 Task: Add Sprouts Gold Roast Hawaiian Blend Coffee to the cart.
Action: Mouse moved to (20, 88)
Screenshot: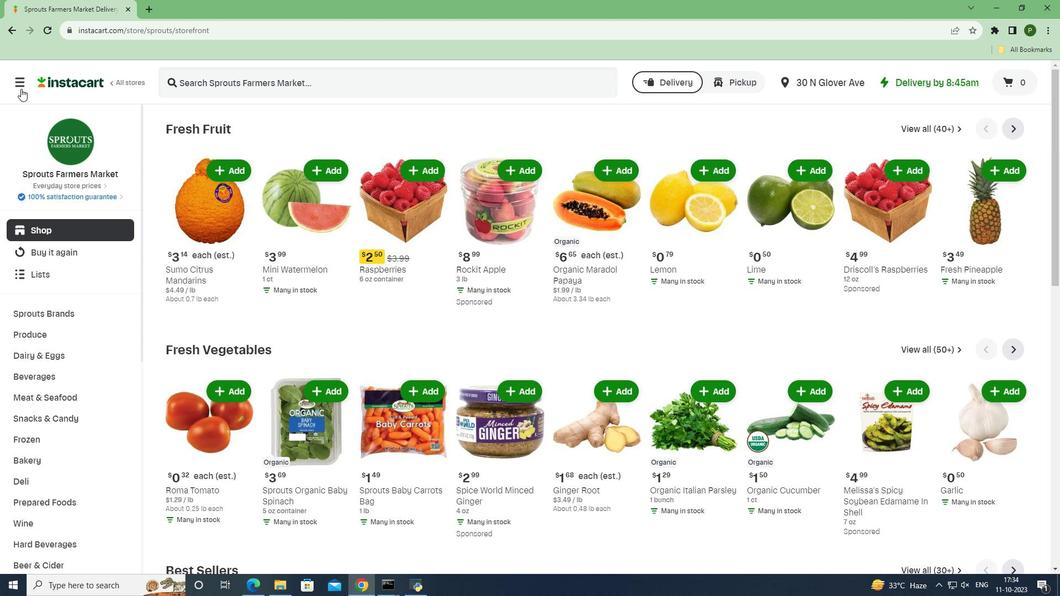 
Action: Mouse pressed left at (20, 88)
Screenshot: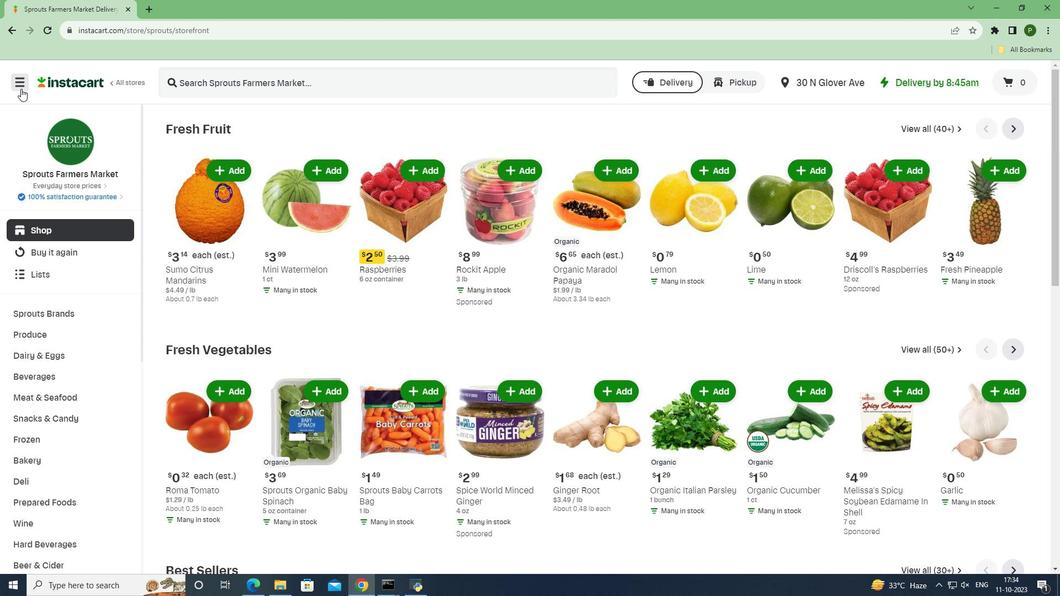 
Action: Mouse moved to (50, 292)
Screenshot: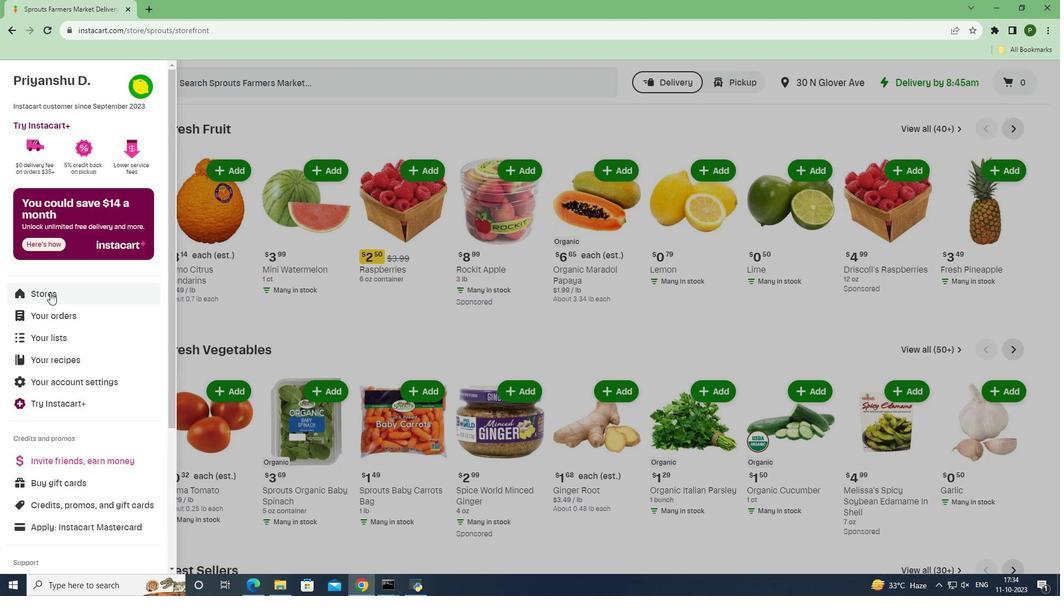 
Action: Mouse pressed left at (50, 292)
Screenshot: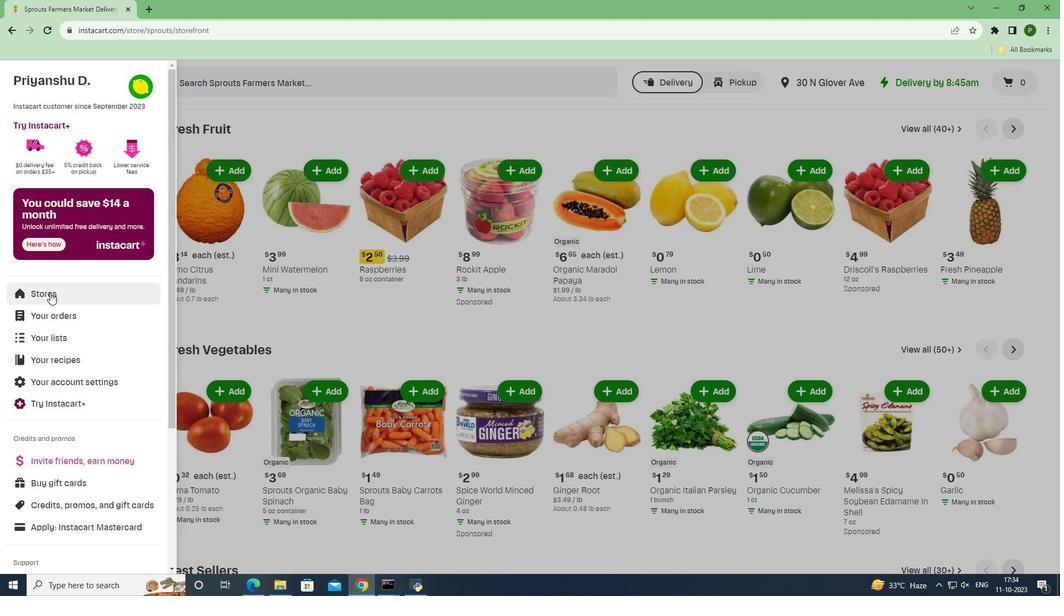 
Action: Mouse moved to (253, 128)
Screenshot: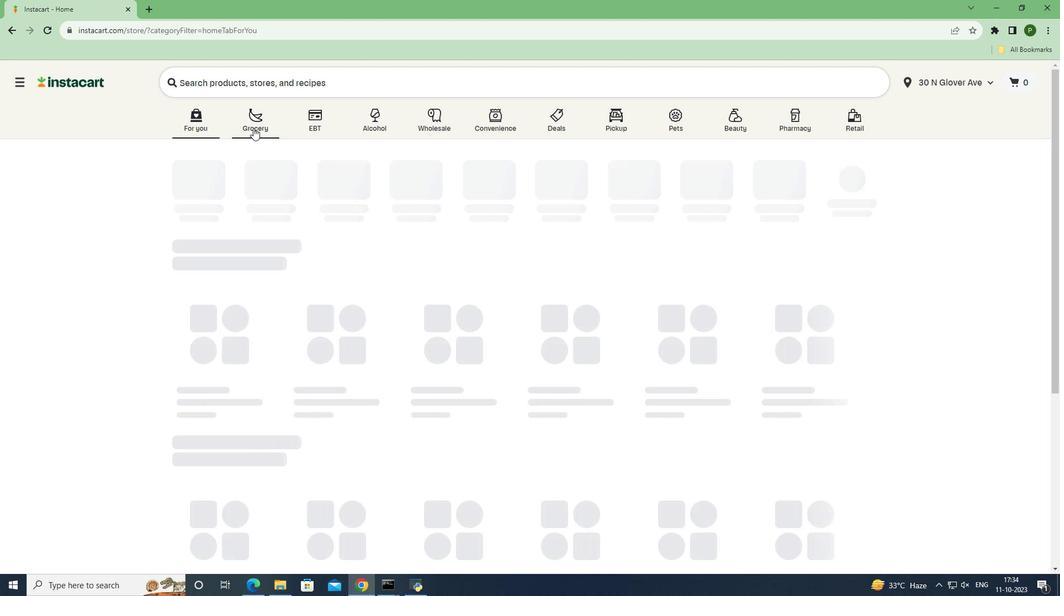 
Action: Mouse pressed left at (253, 128)
Screenshot: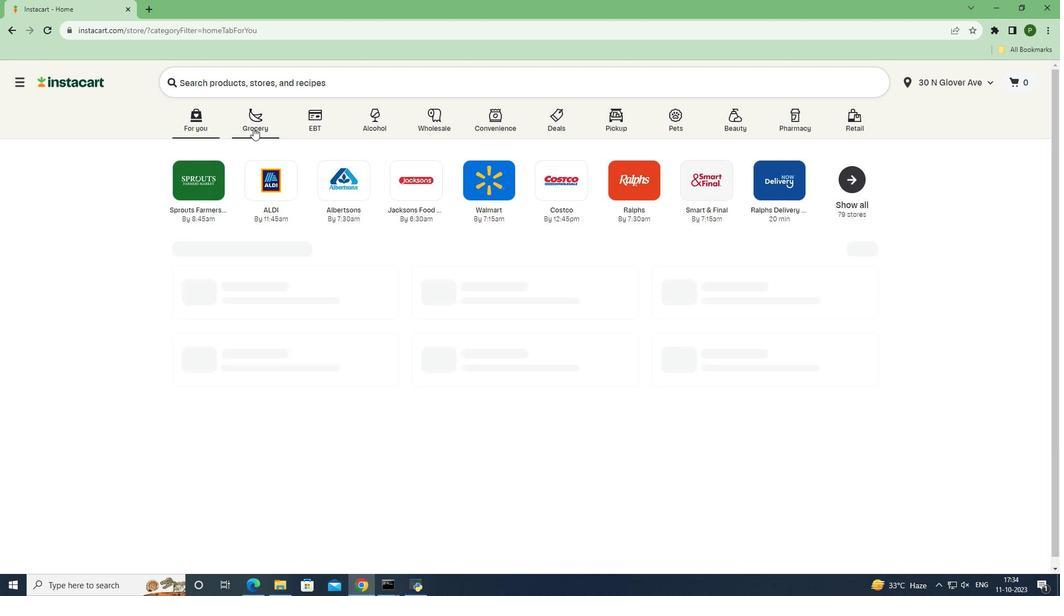 
Action: Mouse moved to (444, 250)
Screenshot: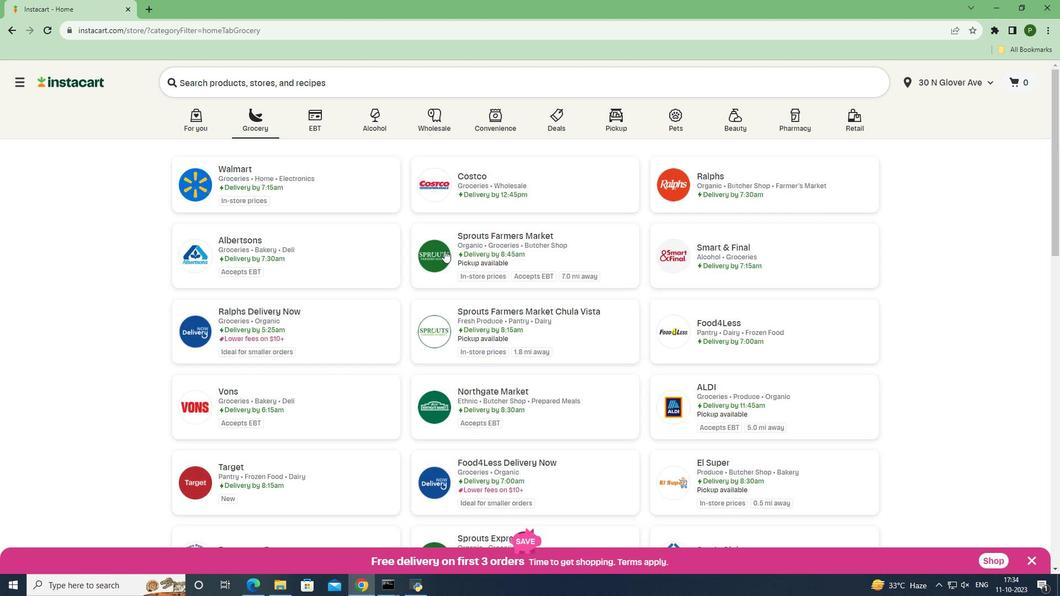 
Action: Mouse pressed left at (444, 250)
Screenshot: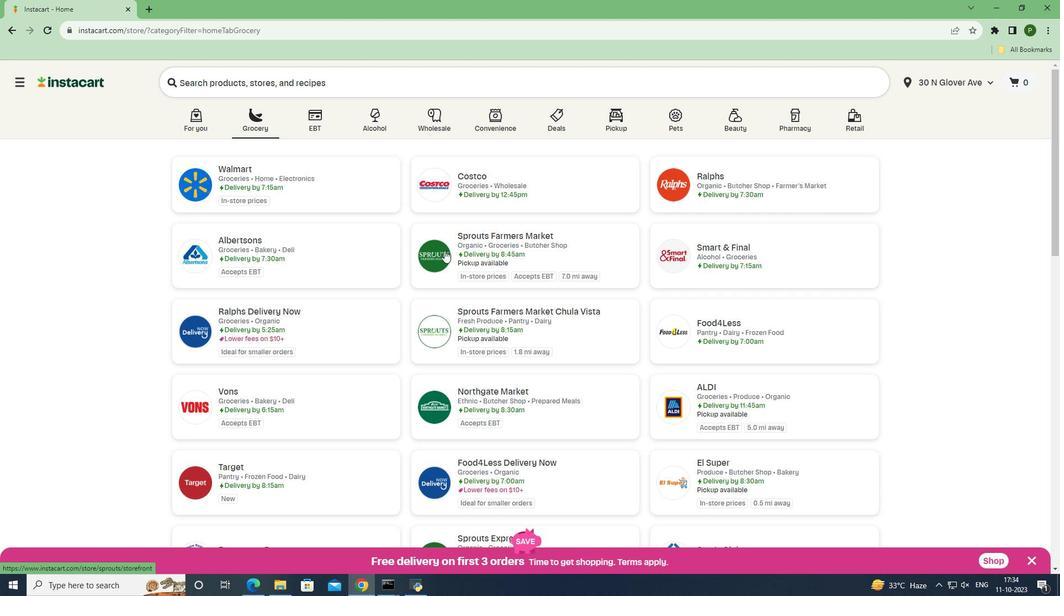 
Action: Mouse moved to (61, 372)
Screenshot: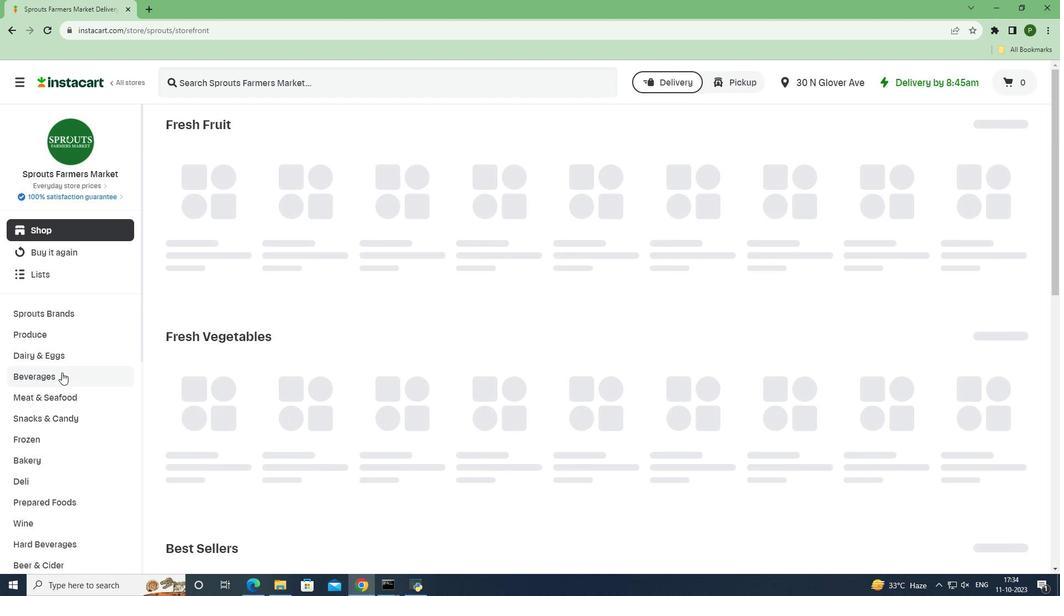 
Action: Mouse pressed left at (61, 372)
Screenshot: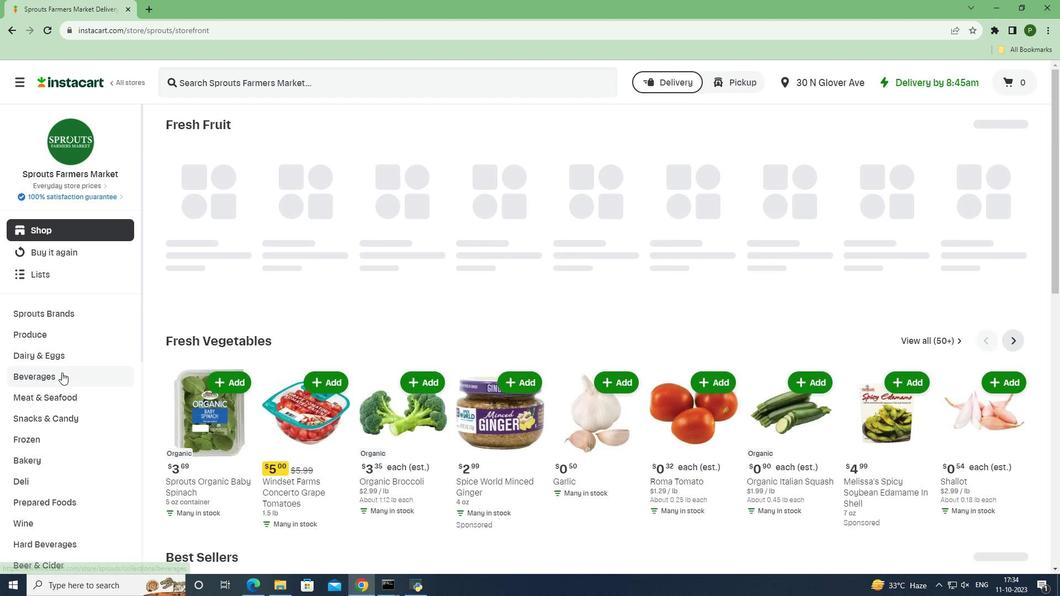 
Action: Mouse moved to (56, 431)
Screenshot: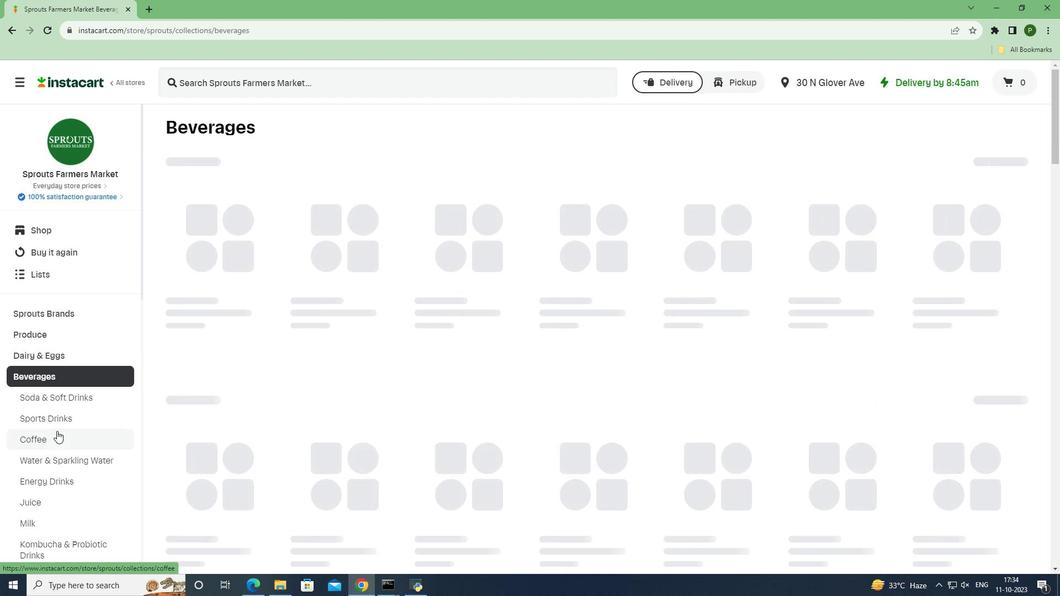 
Action: Mouse pressed left at (56, 431)
Screenshot: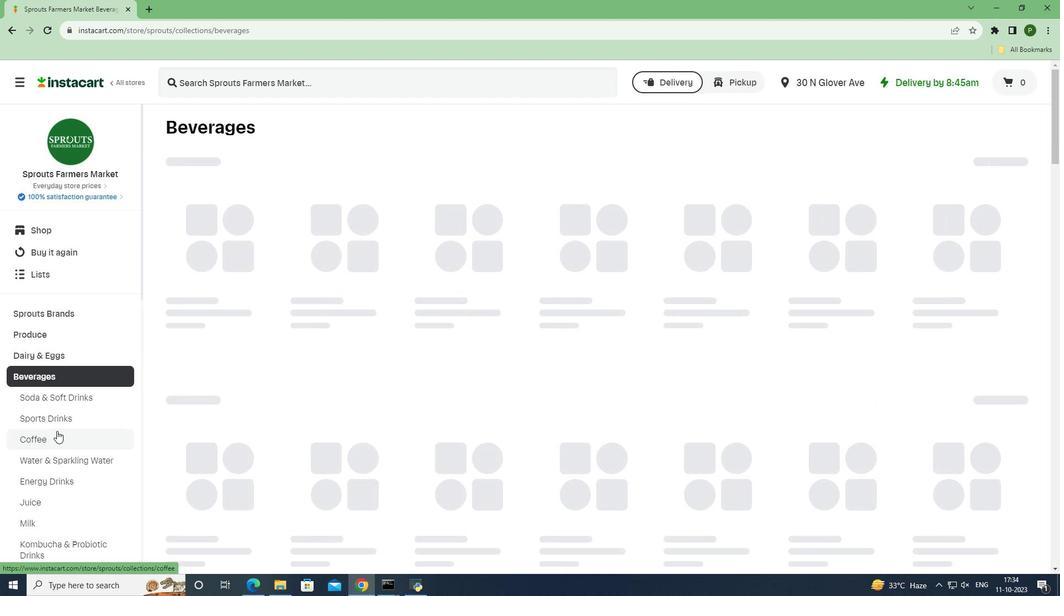 
Action: Mouse moved to (223, 84)
Screenshot: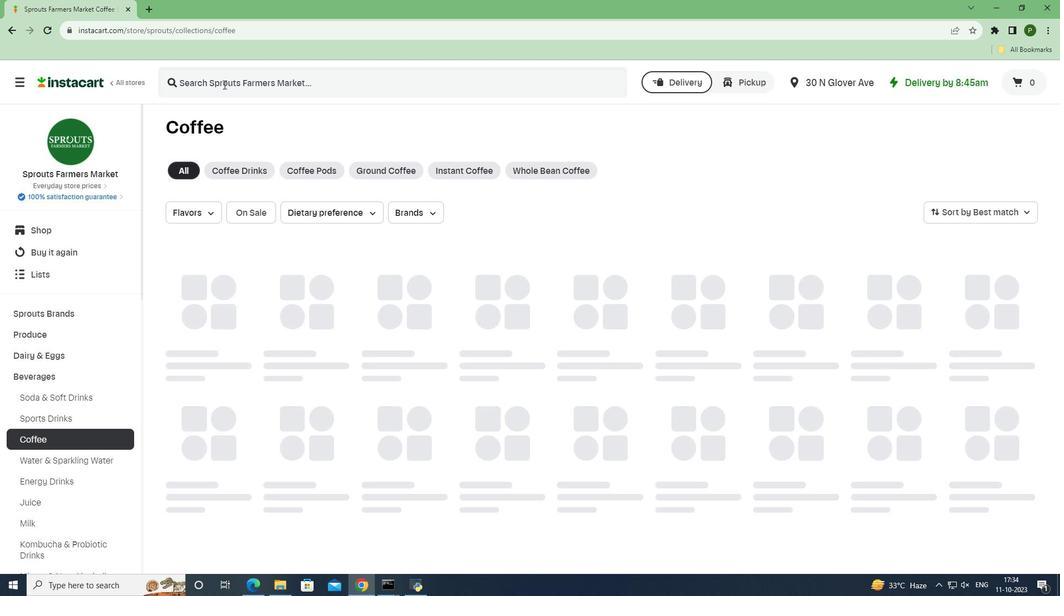 
Action: Mouse pressed left at (223, 84)
Screenshot: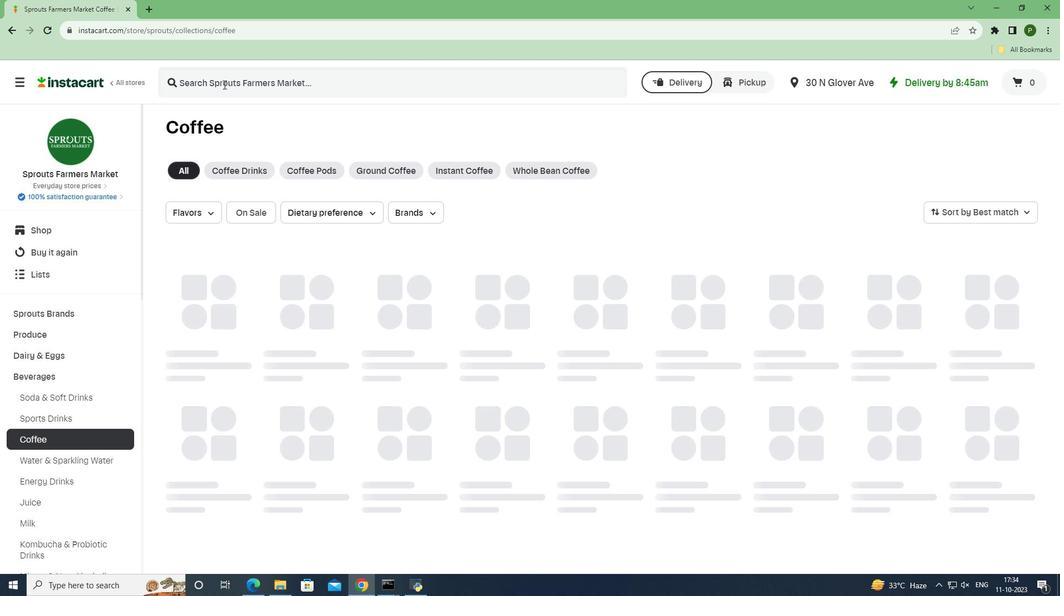 
Action: Key pressed <Key.caps_lock>S<Key.caps_lock>prouts<Key.space><Key.caps_lock>G<Key.caps_lock>old<Key.space><Key.caps_lock>R<Key.caps_lock>oast<Key.space><Key.caps_lock>H<Key.caps_lock>awaiian<Key.space><Key.caps_lock>B<Key.caps_lock>lend<Key.space><Key.caps_lock>C<Key.caps_lock>offee<Key.enter>
Screenshot: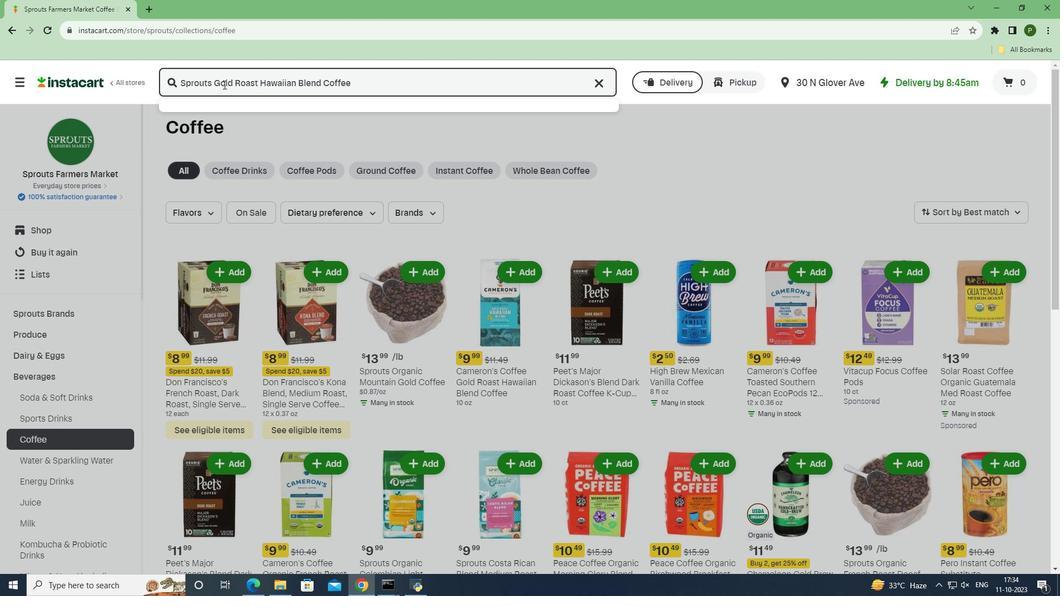 
Action: Mouse moved to (635, 193)
Screenshot: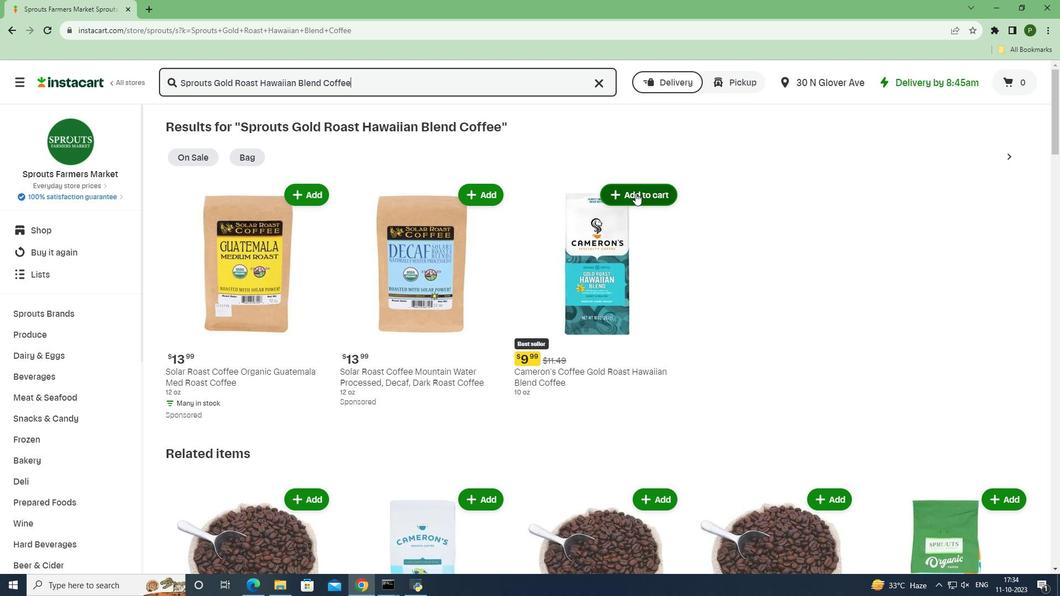 
Action: Mouse pressed left at (635, 193)
Screenshot: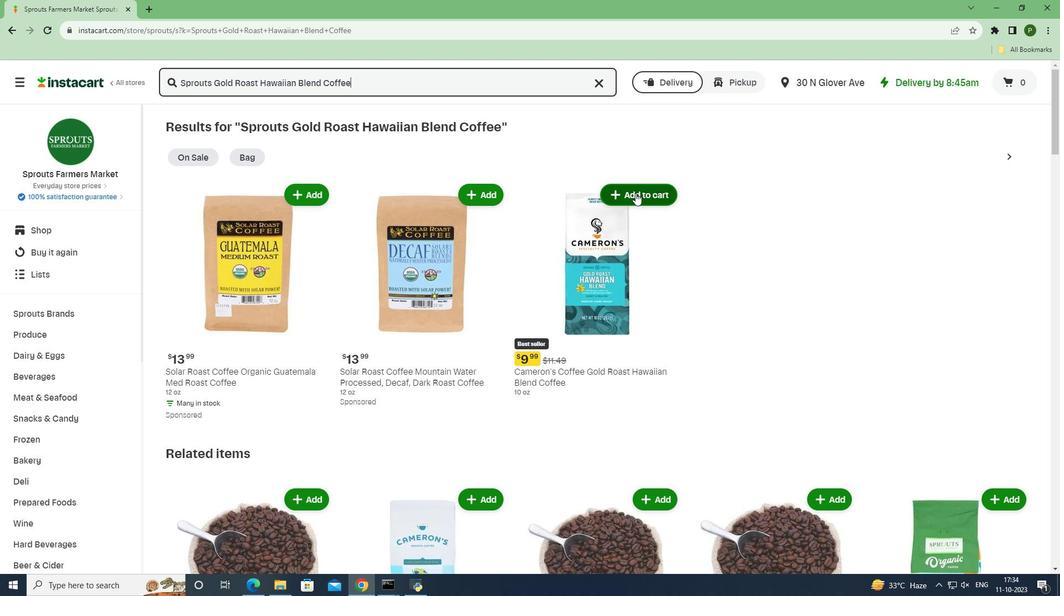 
Action: Mouse moved to (693, 266)
Screenshot: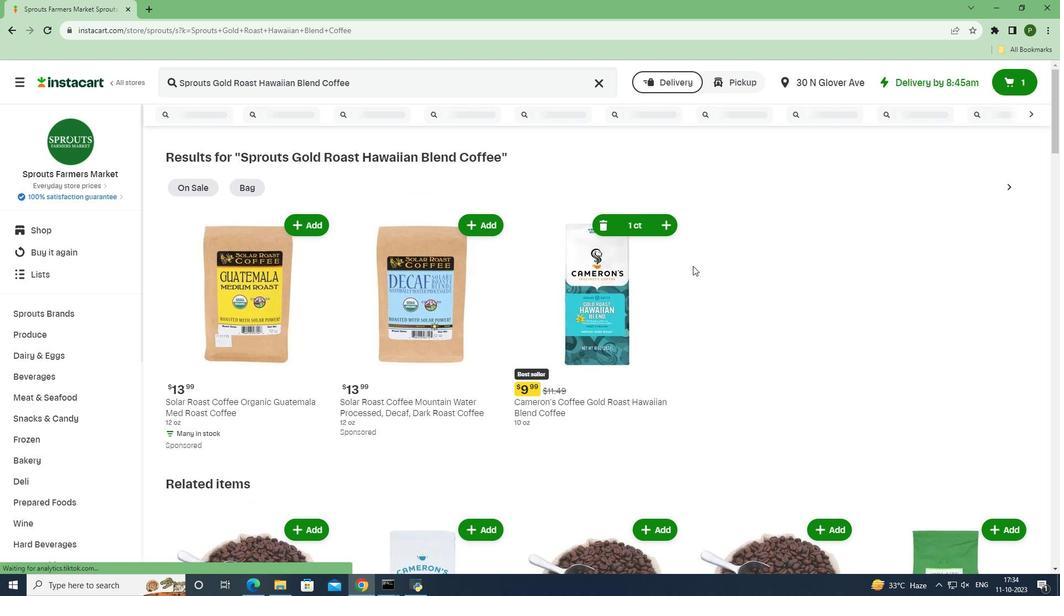 
